 Task: Add the task  Integrate a new payment gateway into an e-commerce website to the section Accessibility Audit Sprint in the project AdaptFlow and add a Due Date to the respective task as 2023/11/22
Action: Mouse moved to (498, 251)
Screenshot: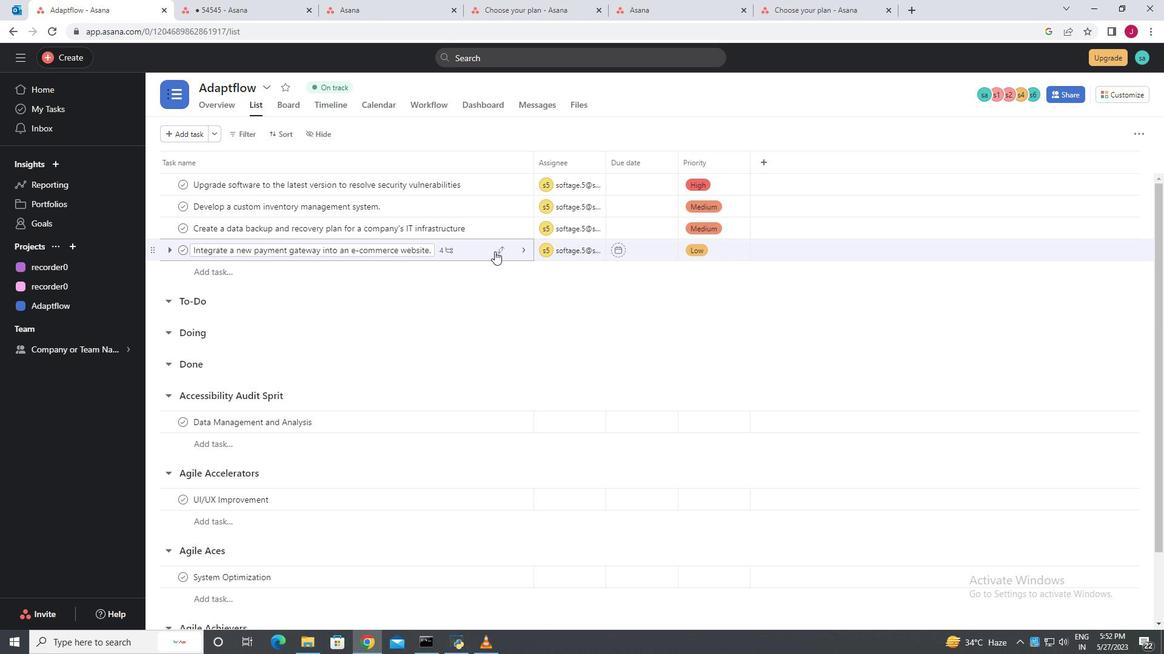 
Action: Mouse pressed left at (498, 251)
Screenshot: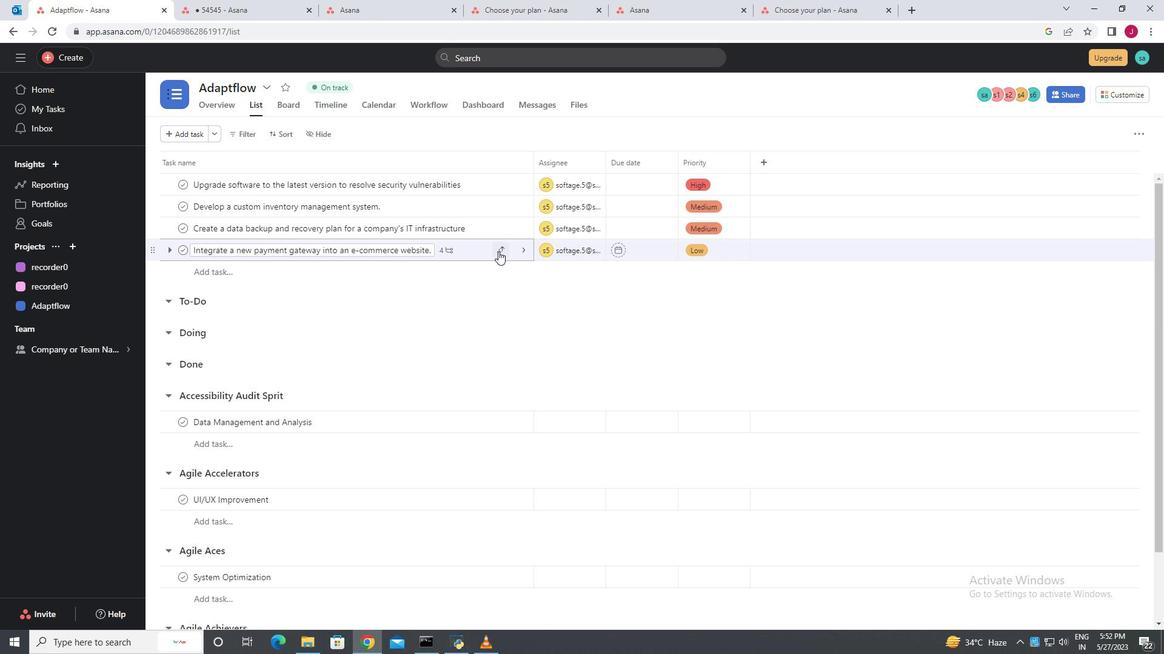 
Action: Mouse moved to (473, 384)
Screenshot: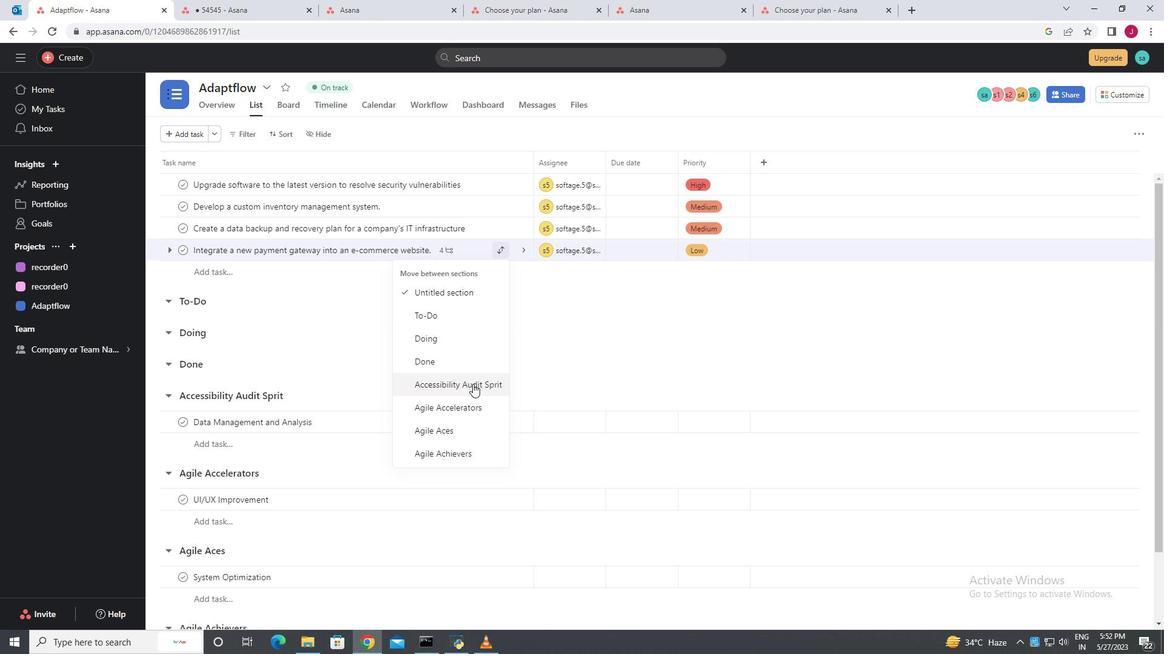 
Action: Mouse pressed left at (473, 384)
Screenshot: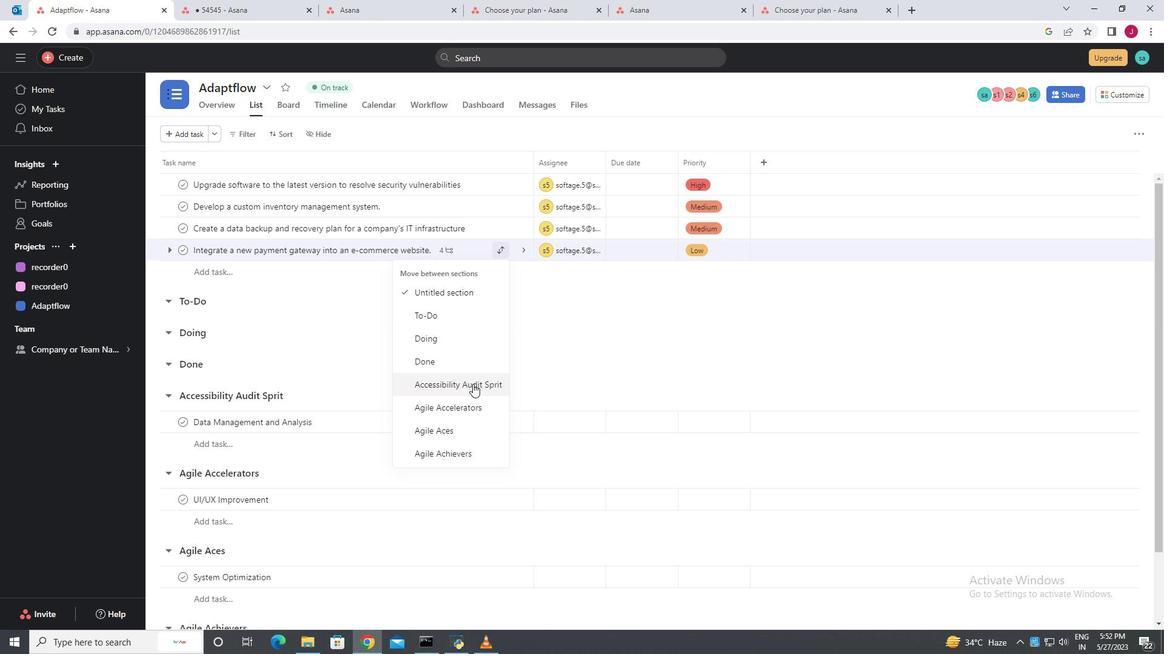 
Action: Mouse moved to (657, 404)
Screenshot: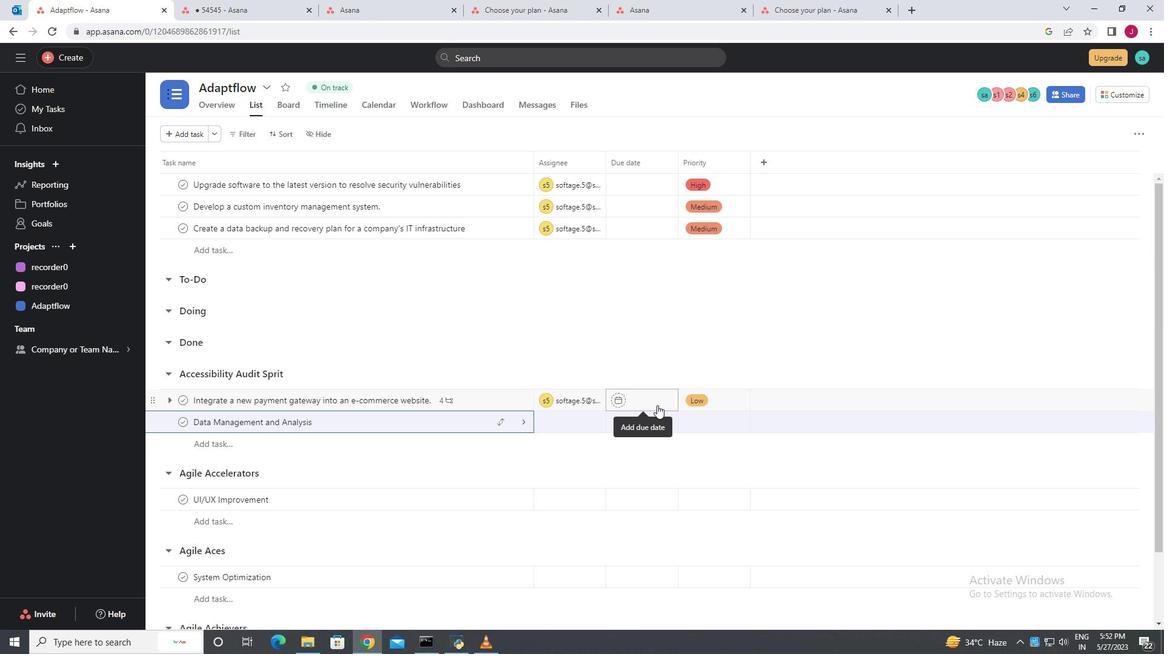 
Action: Mouse pressed left at (657, 404)
Screenshot: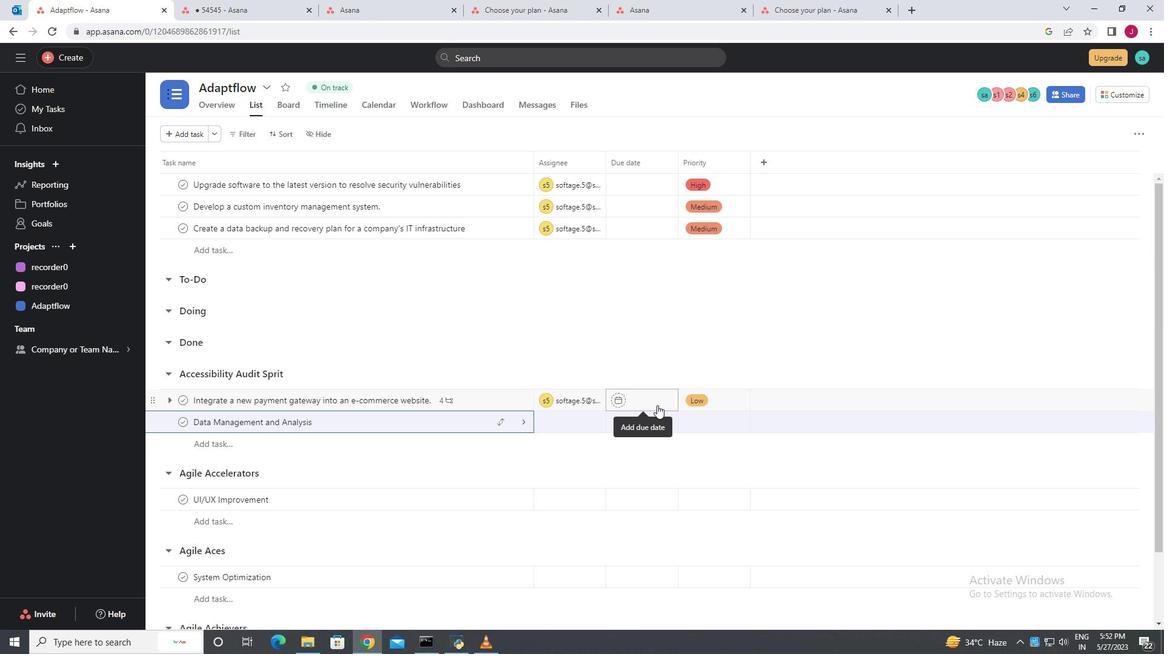 
Action: Mouse moved to (717, 180)
Screenshot: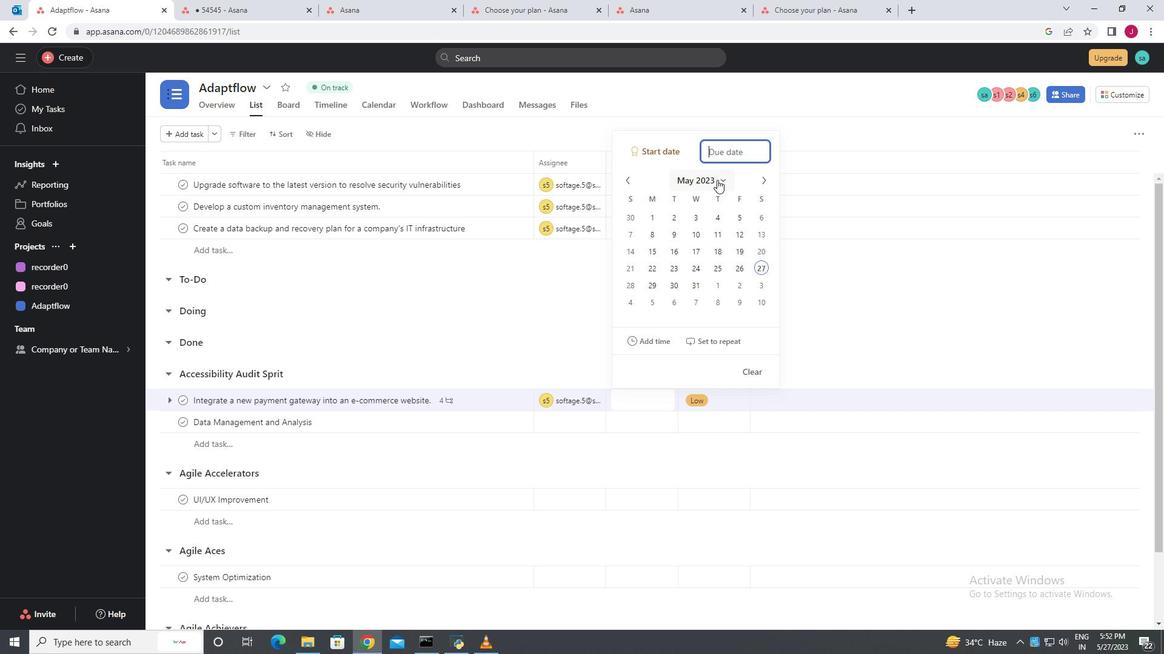 
Action: Mouse pressed left at (717, 180)
Screenshot: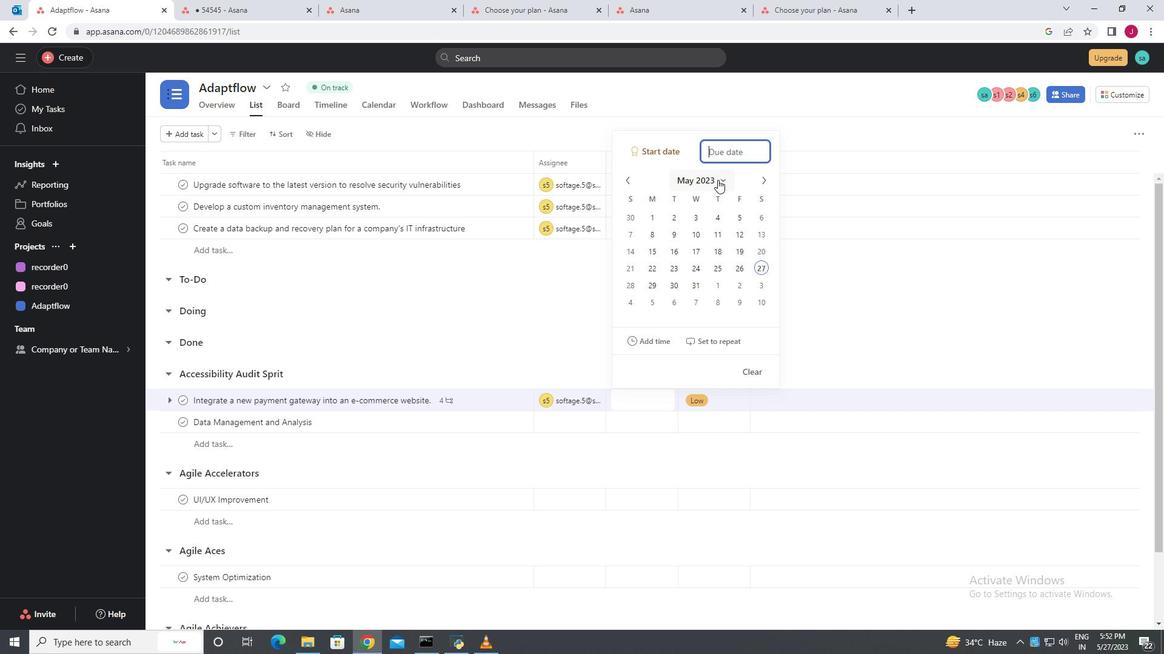 
Action: Mouse moved to (719, 334)
Screenshot: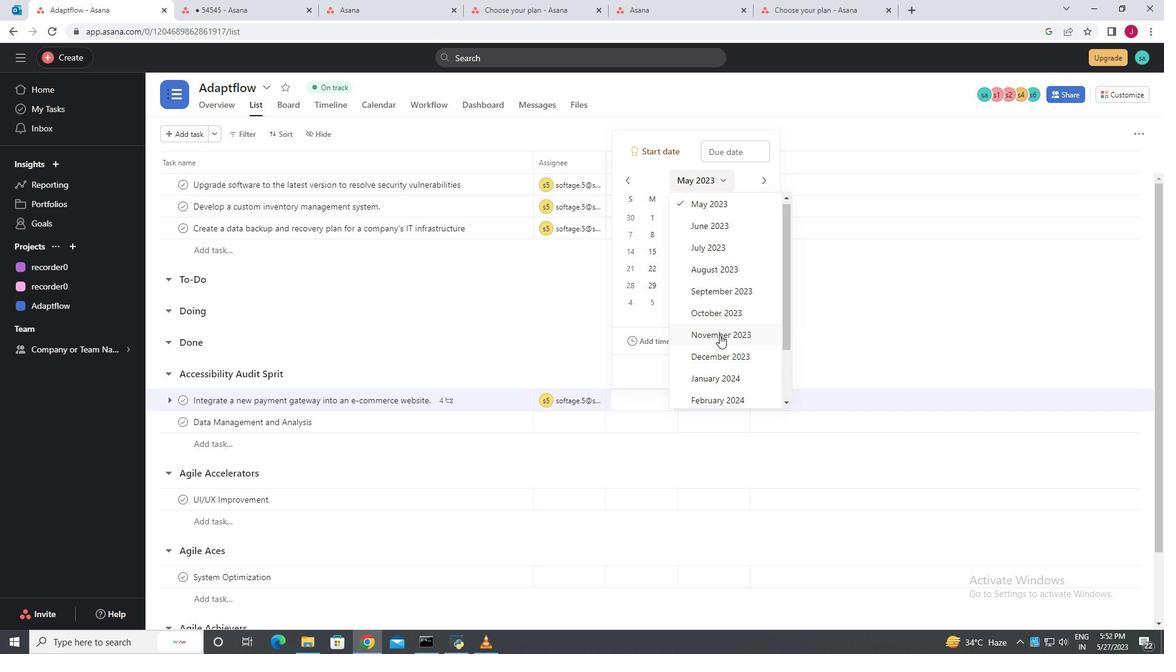 
Action: Mouse pressed left at (719, 334)
Screenshot: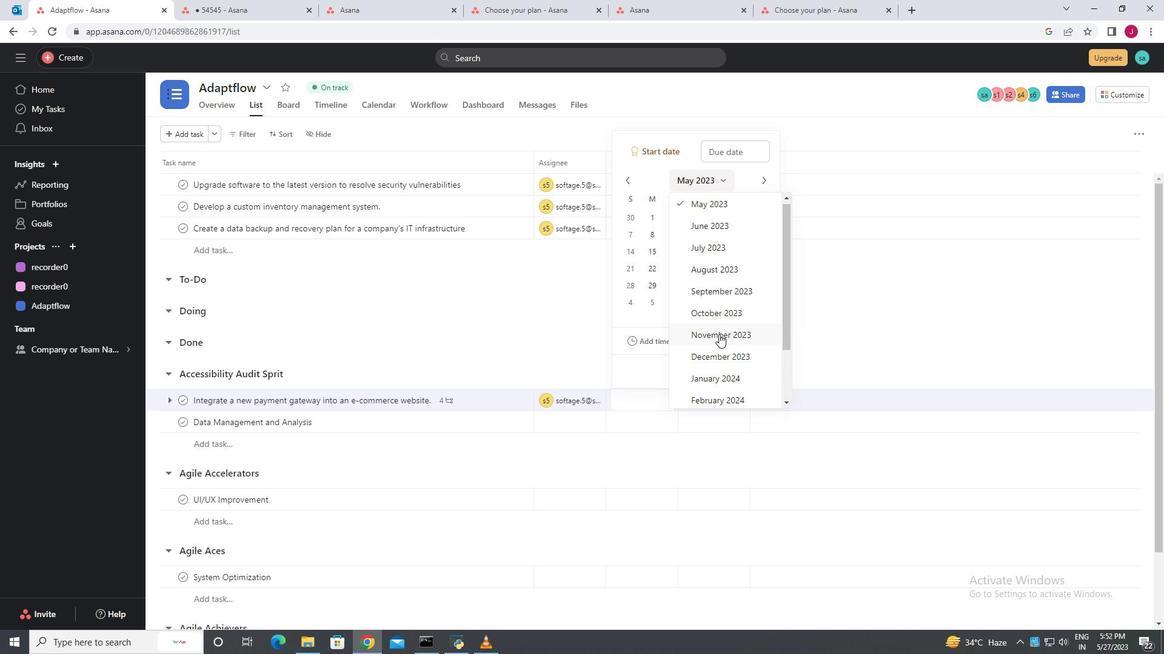 
Action: Mouse moved to (694, 268)
Screenshot: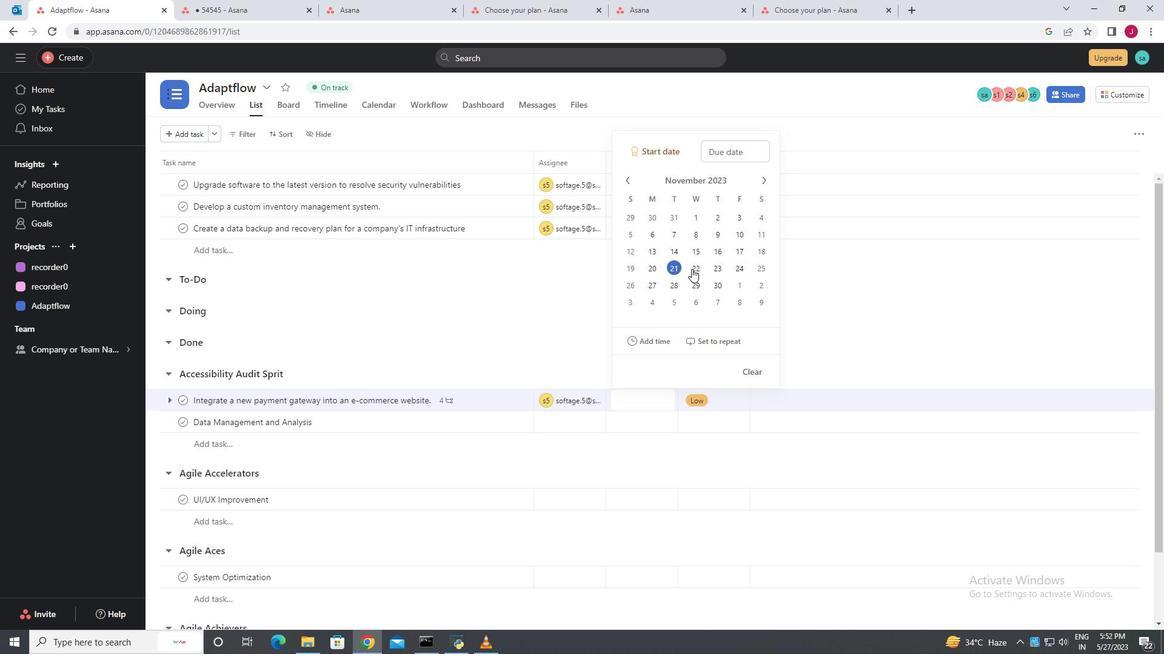 
Action: Mouse pressed left at (694, 268)
Screenshot: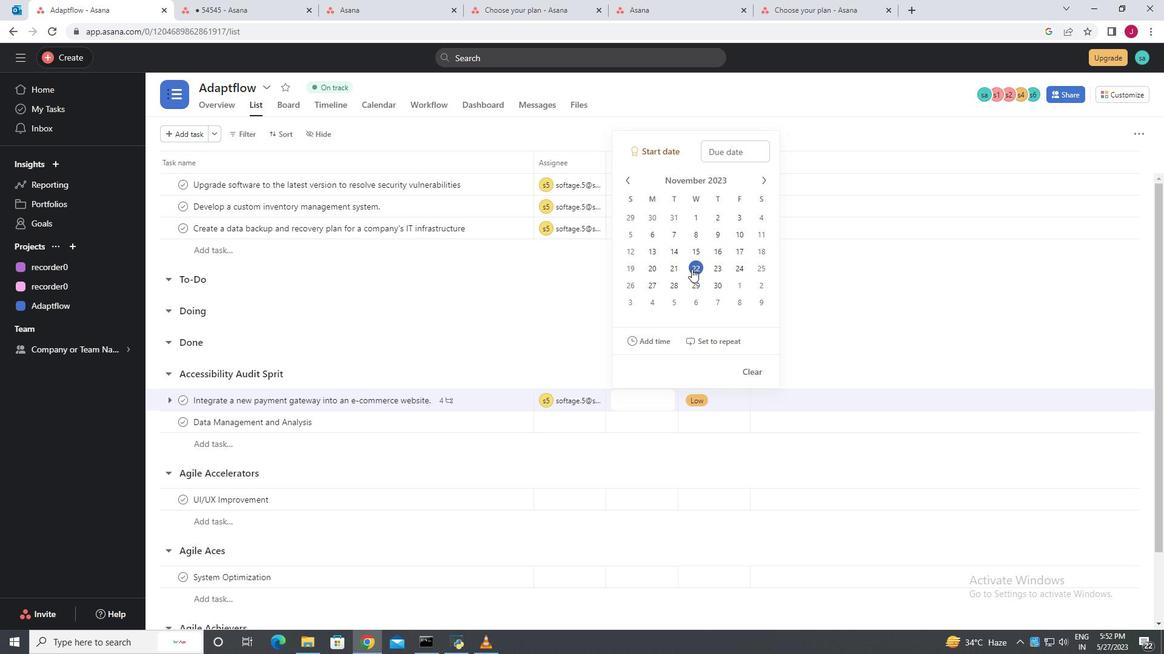 
Action: Mouse moved to (511, 305)
Screenshot: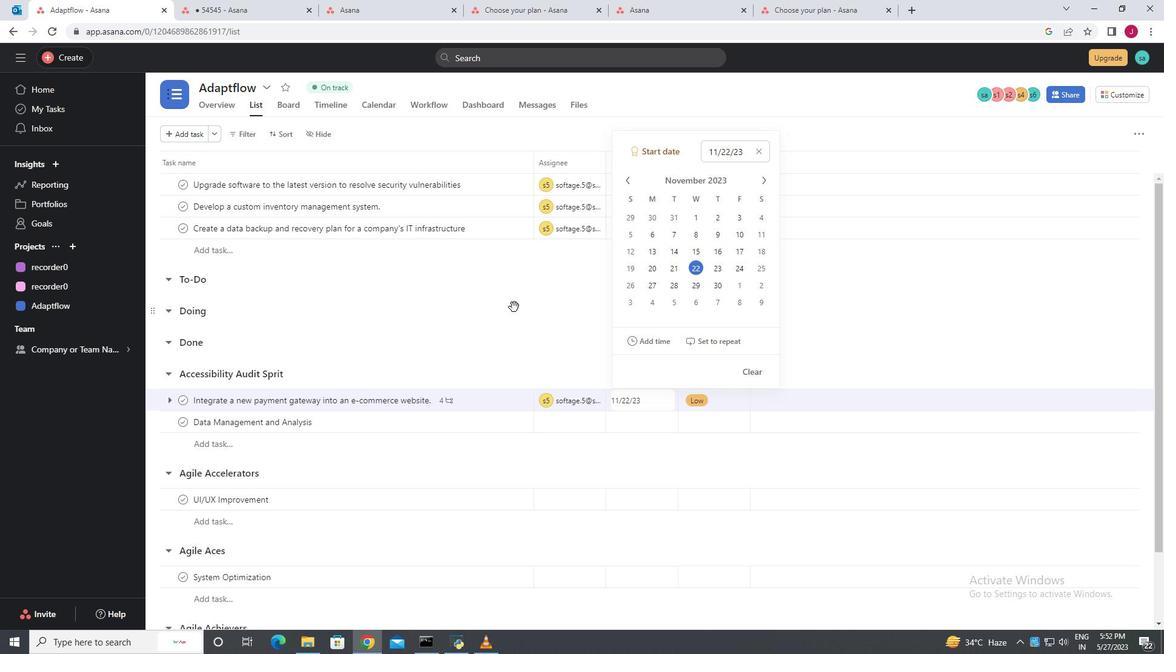
Action: Mouse pressed left at (511, 305)
Screenshot: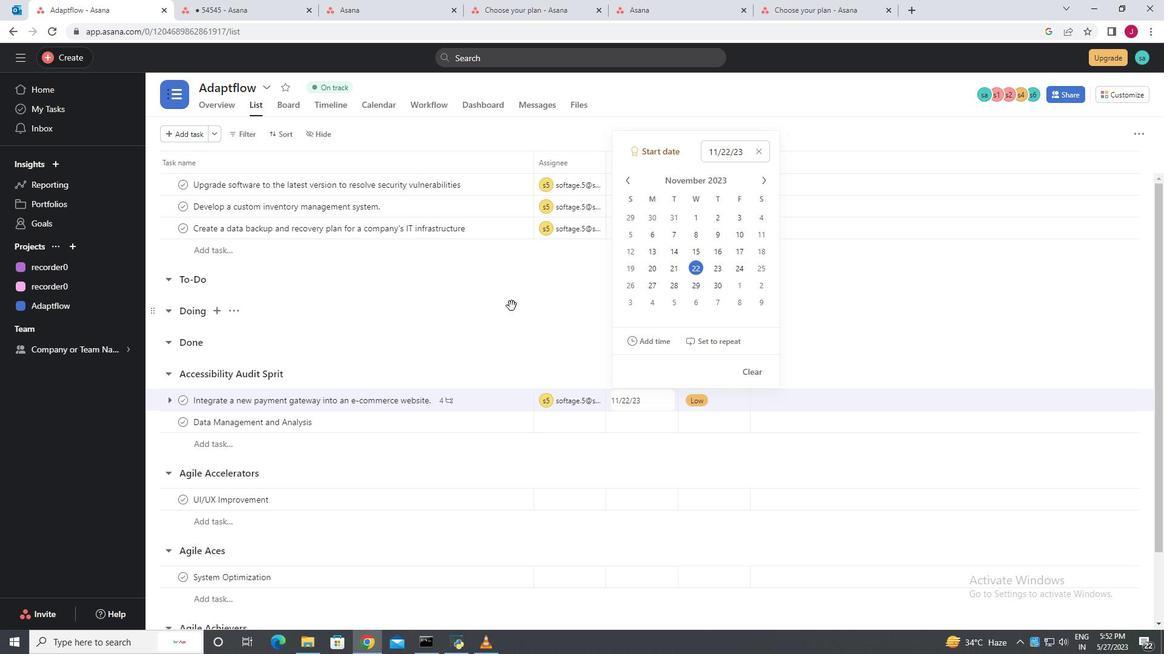
